 Task: Add the quip docs related list component in the site builder.
Action: Mouse moved to (1038, 80)
Screenshot: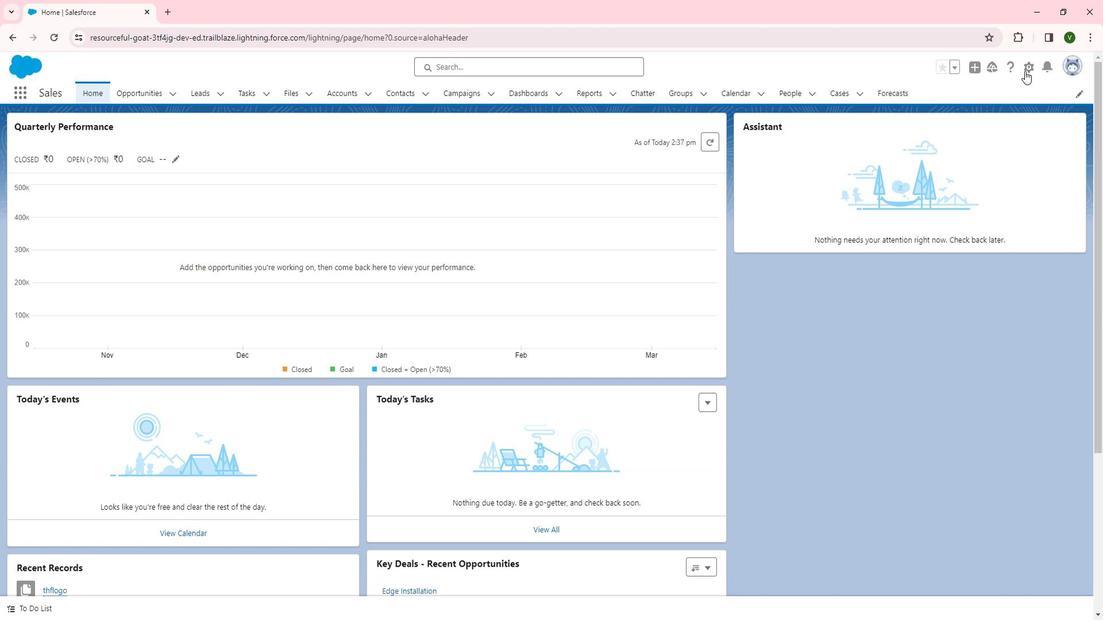 
Action: Mouse pressed left at (1038, 80)
Screenshot: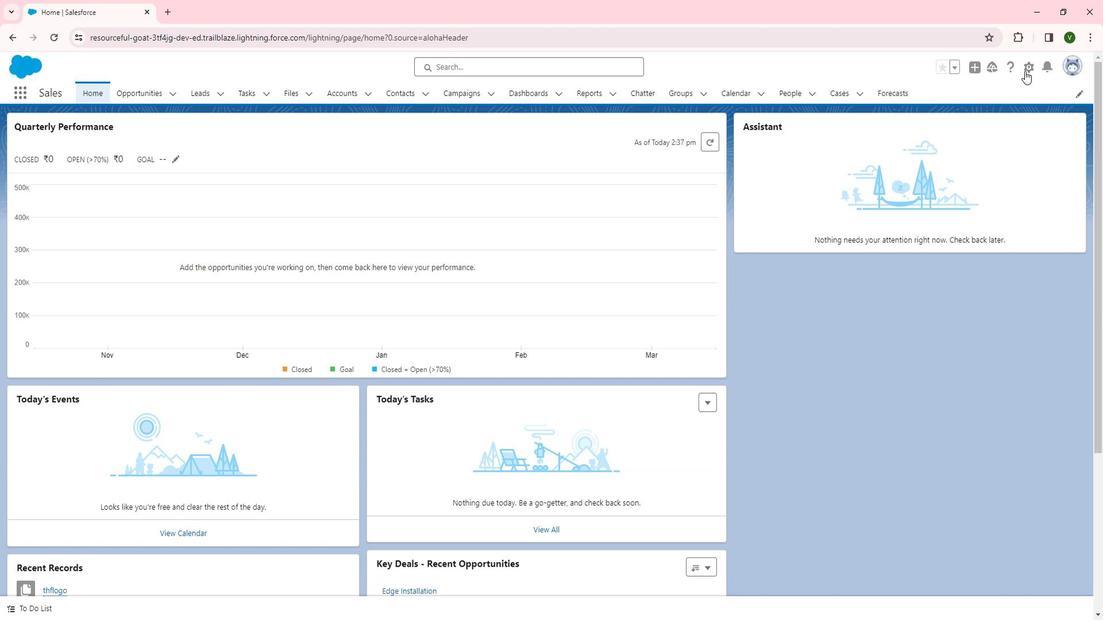 
Action: Mouse moved to (979, 121)
Screenshot: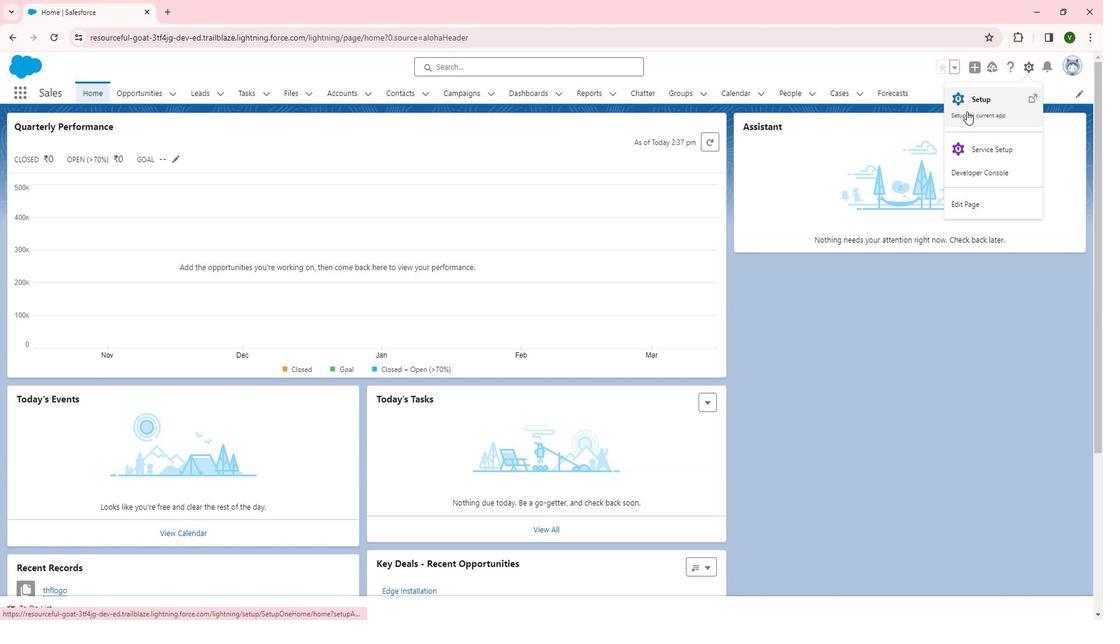 
Action: Mouse pressed left at (979, 121)
Screenshot: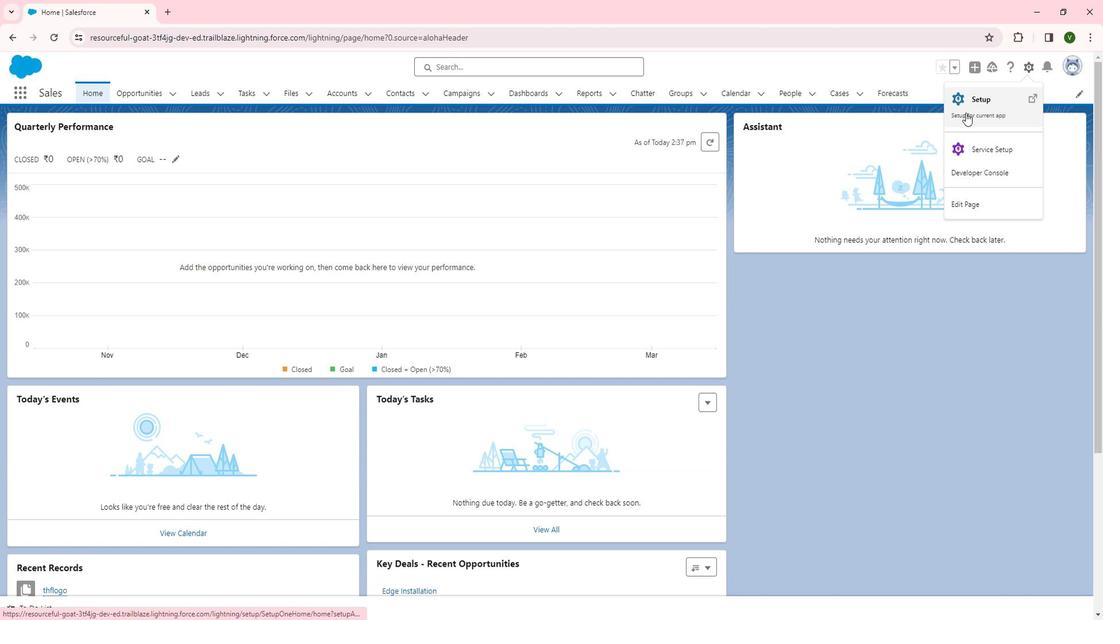 
Action: Mouse moved to (73, 324)
Screenshot: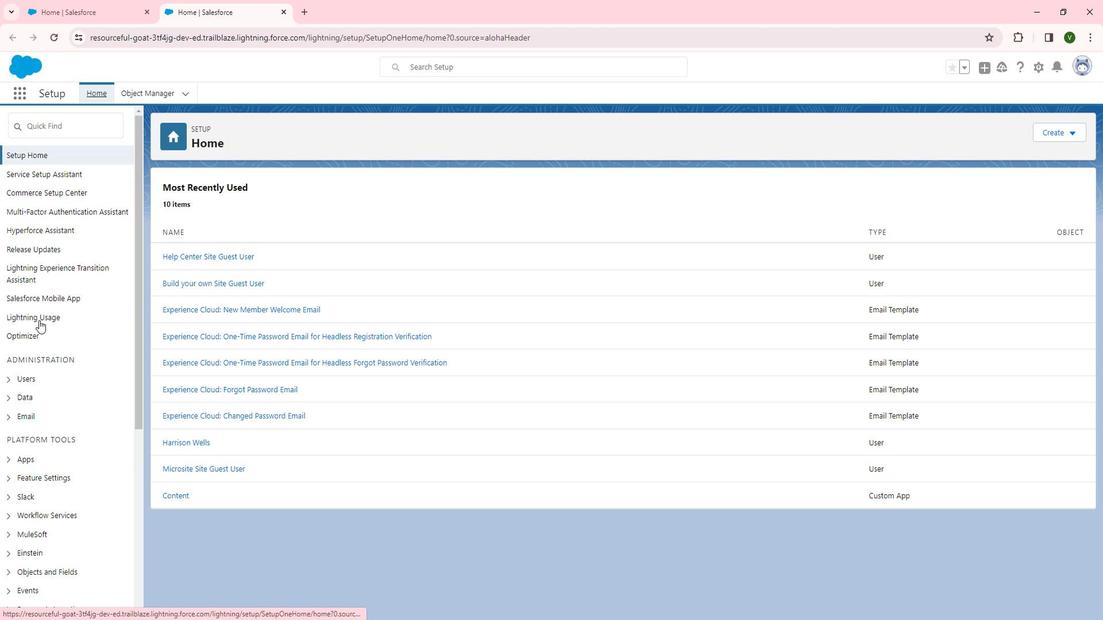 
Action: Mouse scrolled (73, 323) with delta (0, 0)
Screenshot: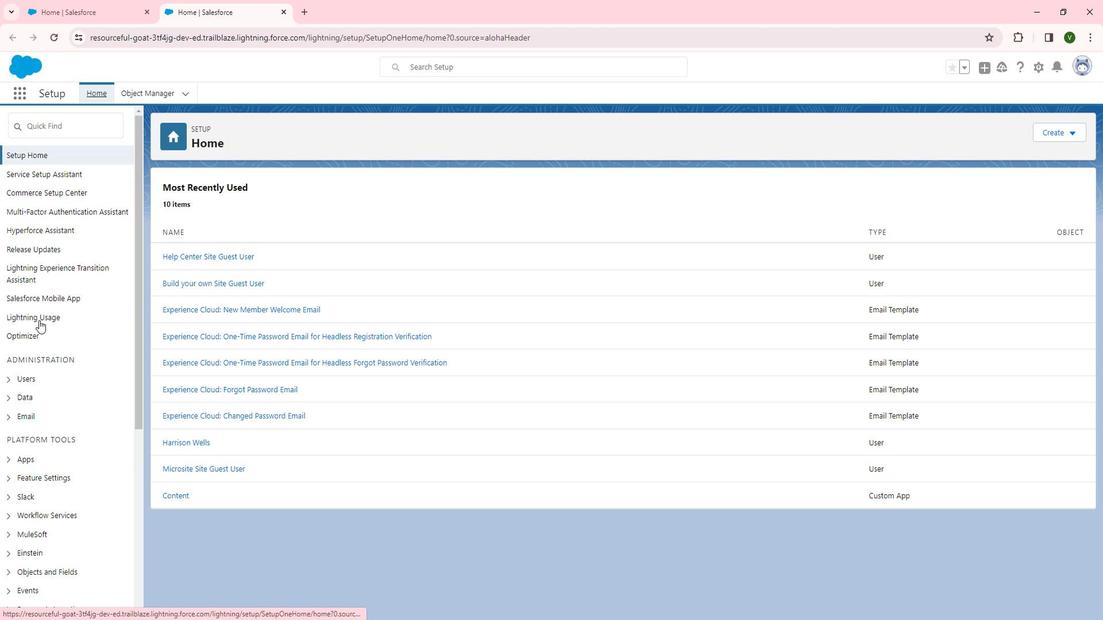 
Action: Mouse moved to (187, 317)
Screenshot: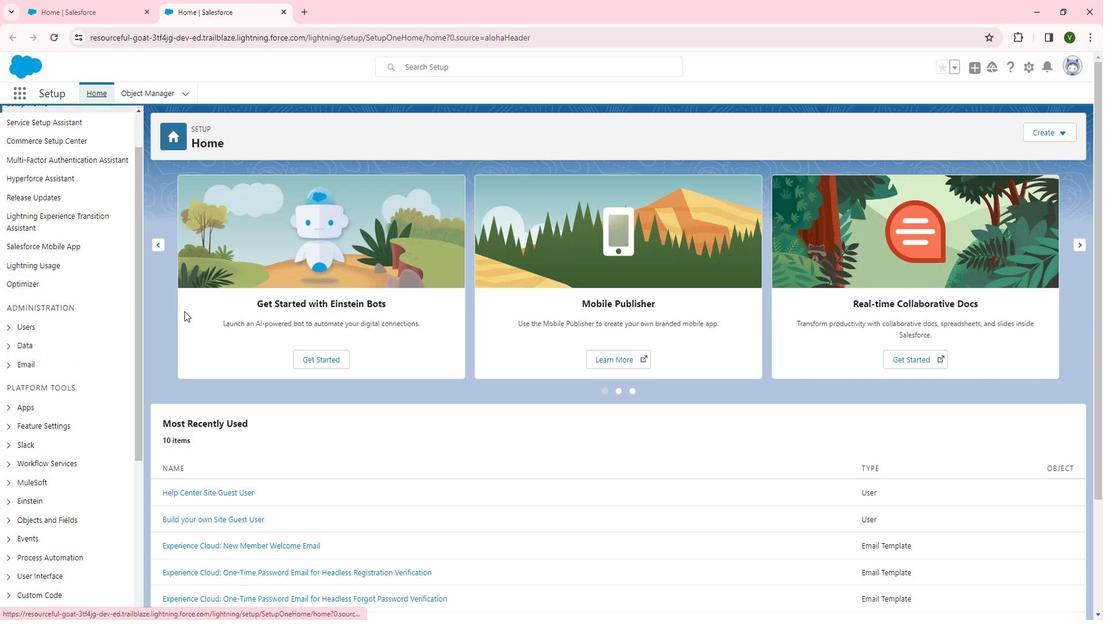 
Action: Mouse scrolled (187, 317) with delta (0, 0)
Screenshot: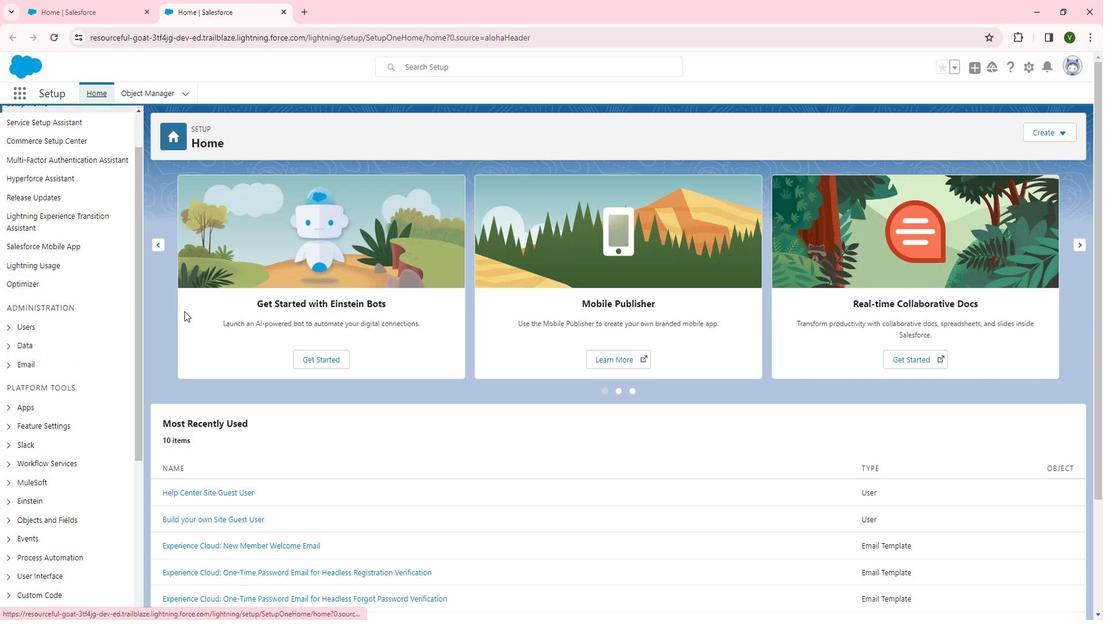 
Action: Mouse moved to (63, 386)
Screenshot: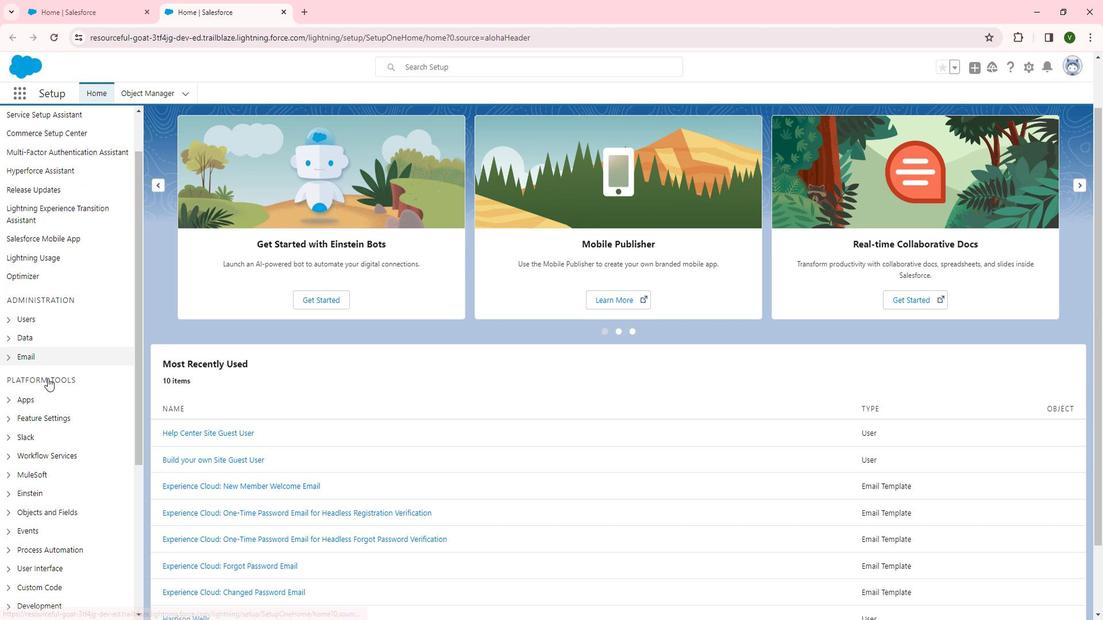 
Action: Mouse scrolled (63, 386) with delta (0, 0)
Screenshot: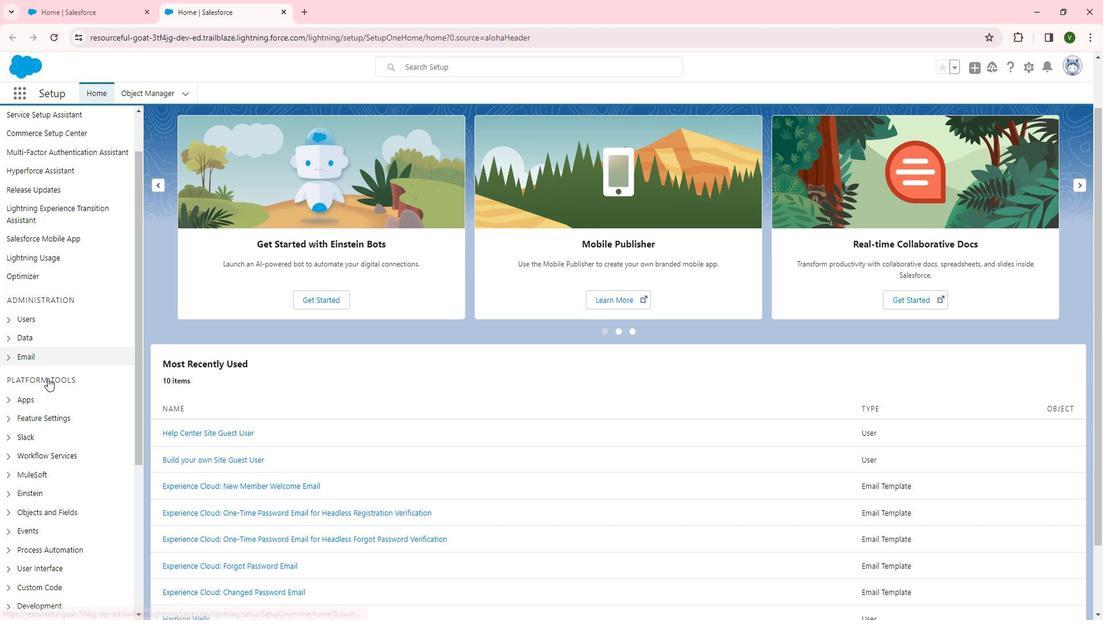 
Action: Mouse scrolled (63, 386) with delta (0, 0)
Screenshot: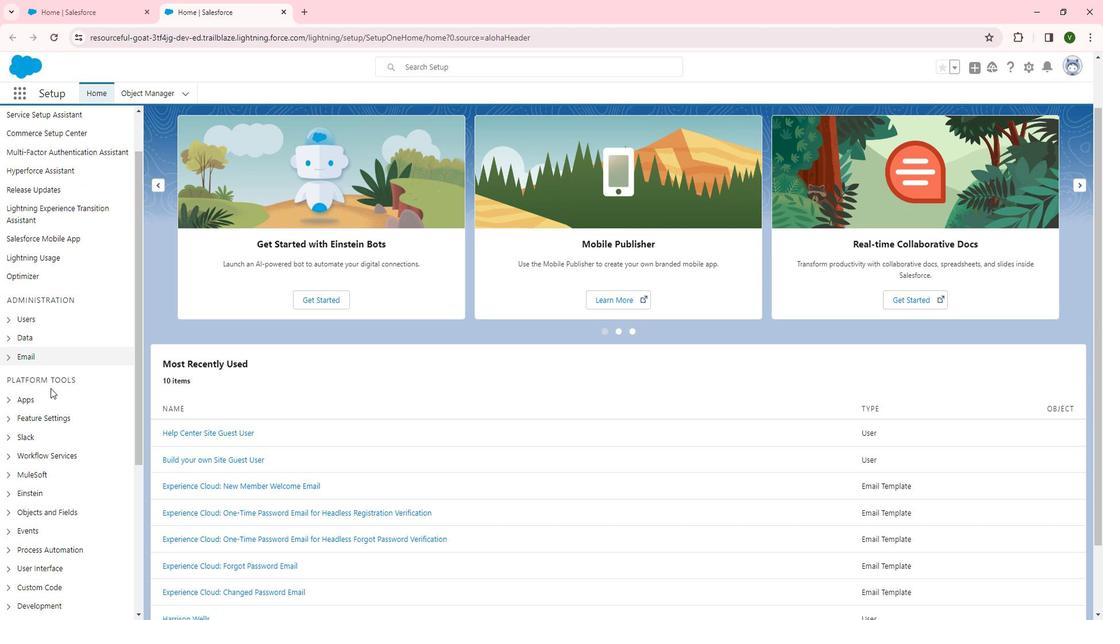 
Action: Mouse scrolled (63, 386) with delta (0, 0)
Screenshot: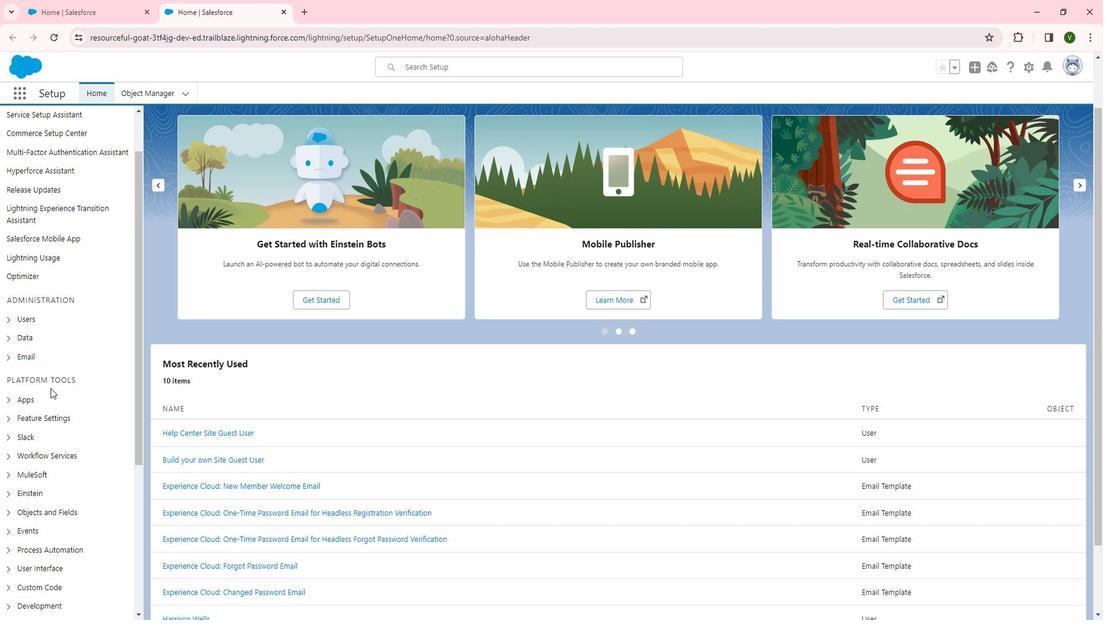 
Action: Mouse moved to (62, 240)
Screenshot: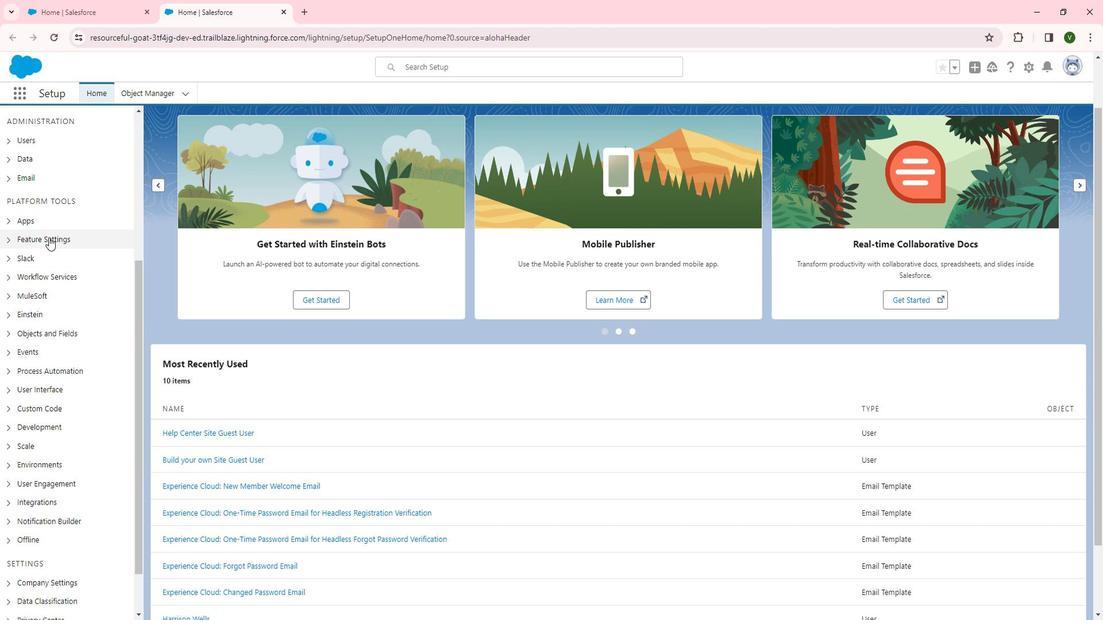 
Action: Mouse pressed left at (62, 240)
Screenshot: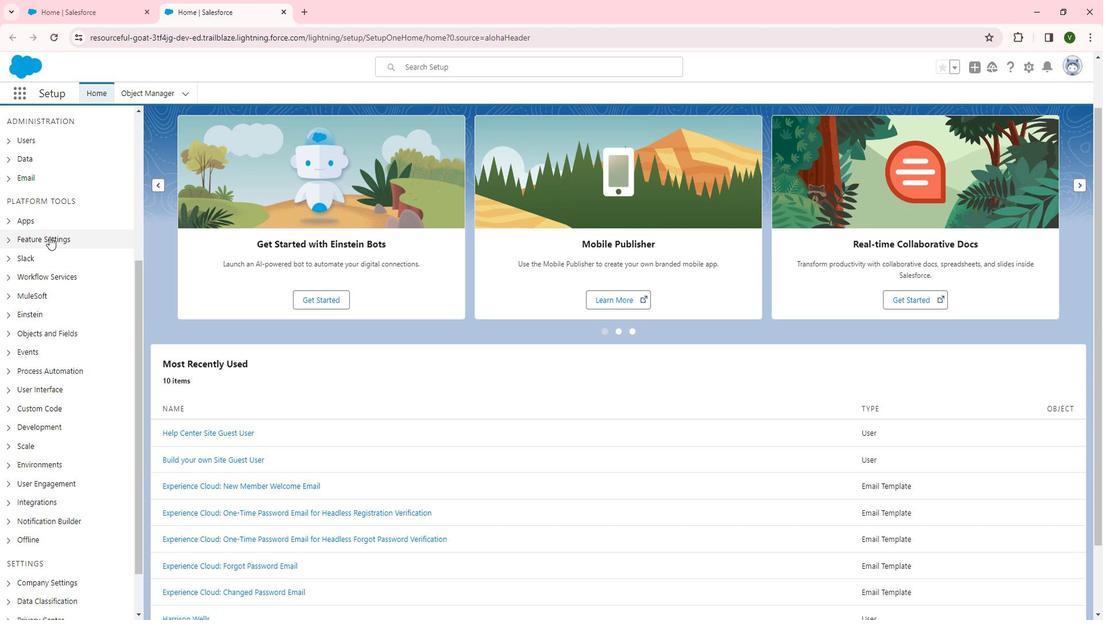 
Action: Mouse moved to (71, 331)
Screenshot: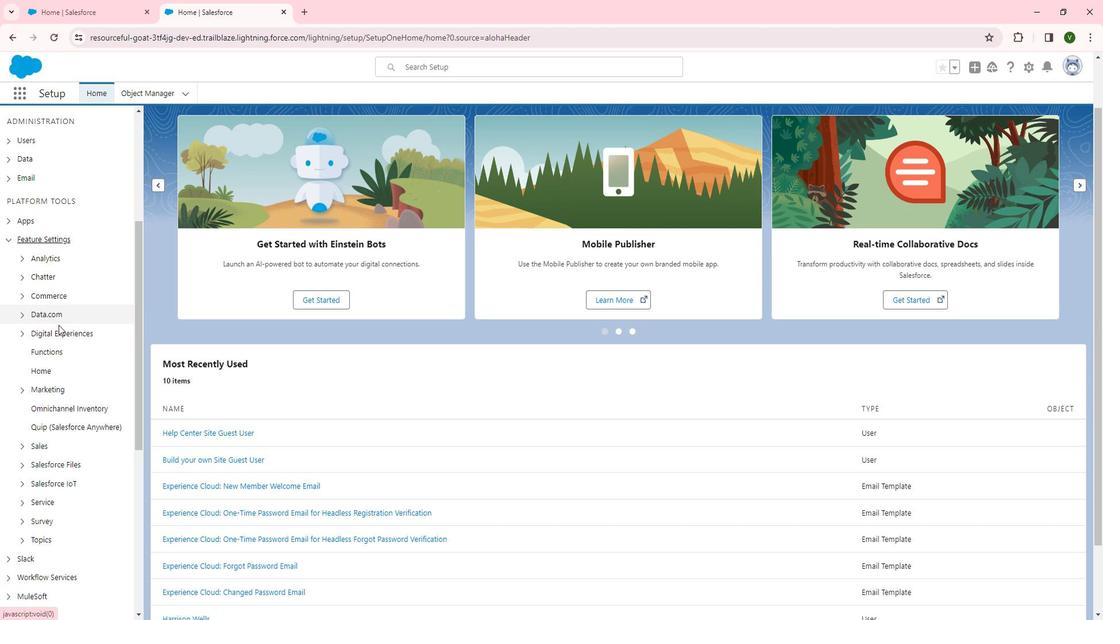 
Action: Mouse pressed left at (71, 331)
Screenshot: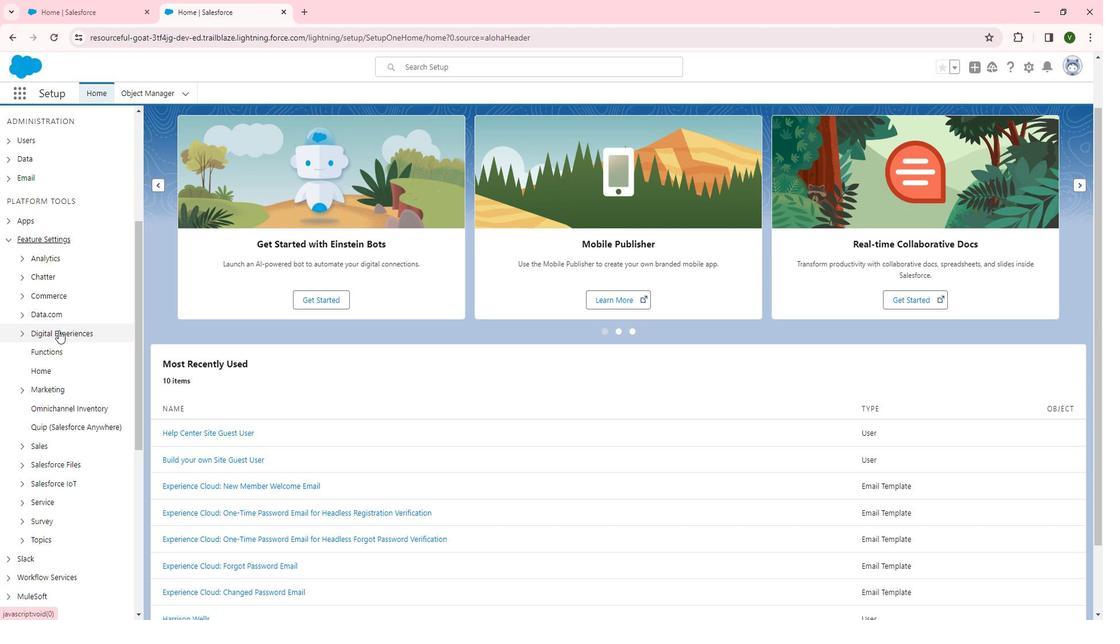 
Action: Mouse moved to (66, 347)
Screenshot: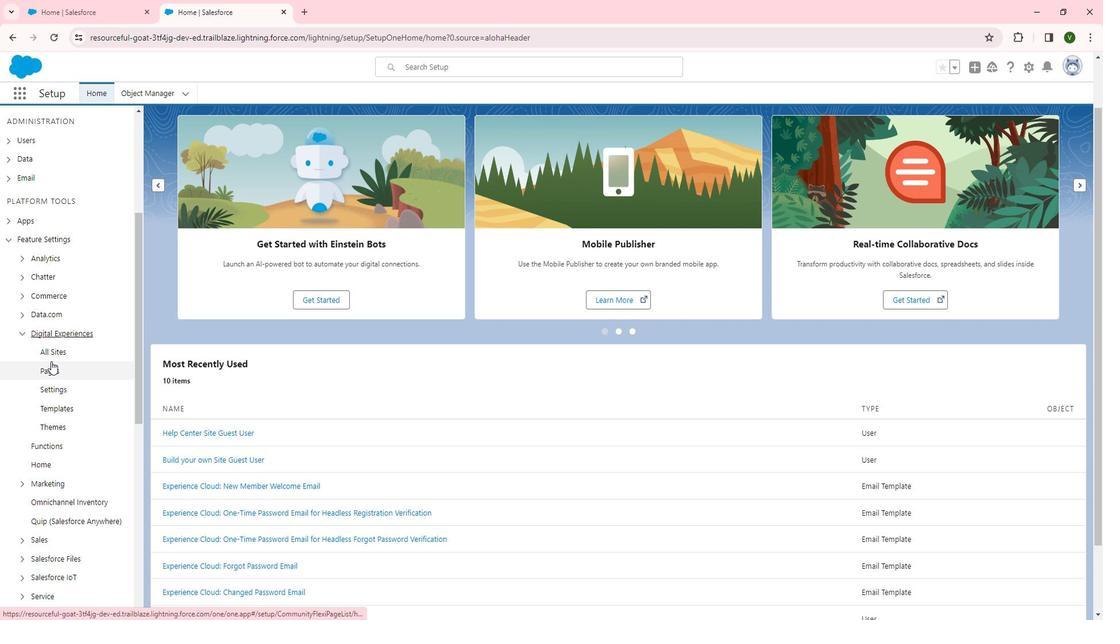 
Action: Mouse pressed left at (66, 347)
Screenshot: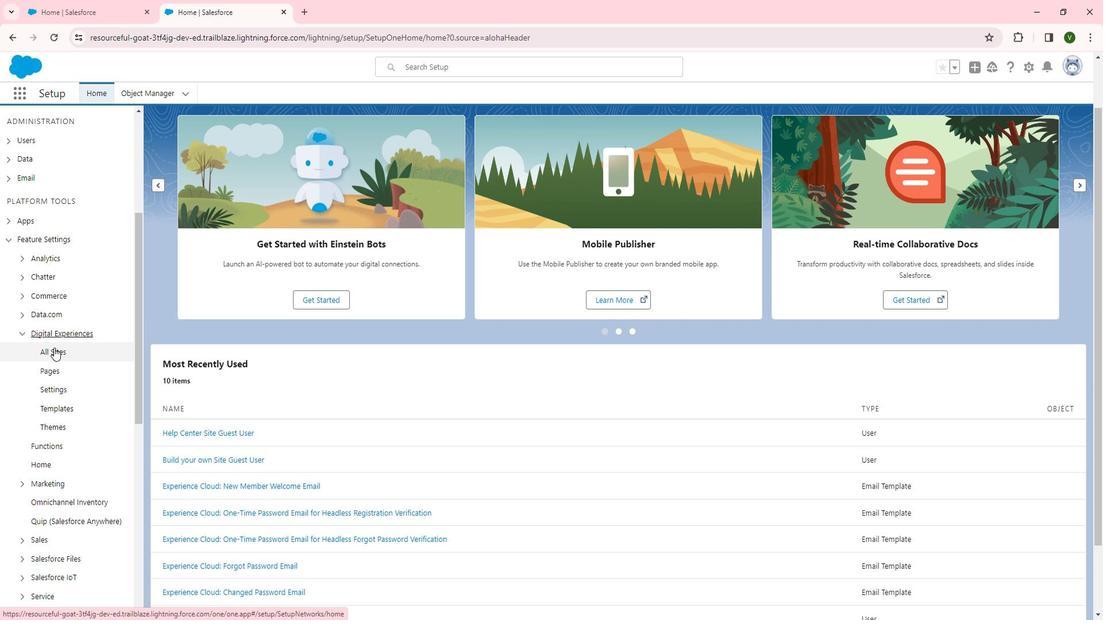 
Action: Mouse moved to (204, 307)
Screenshot: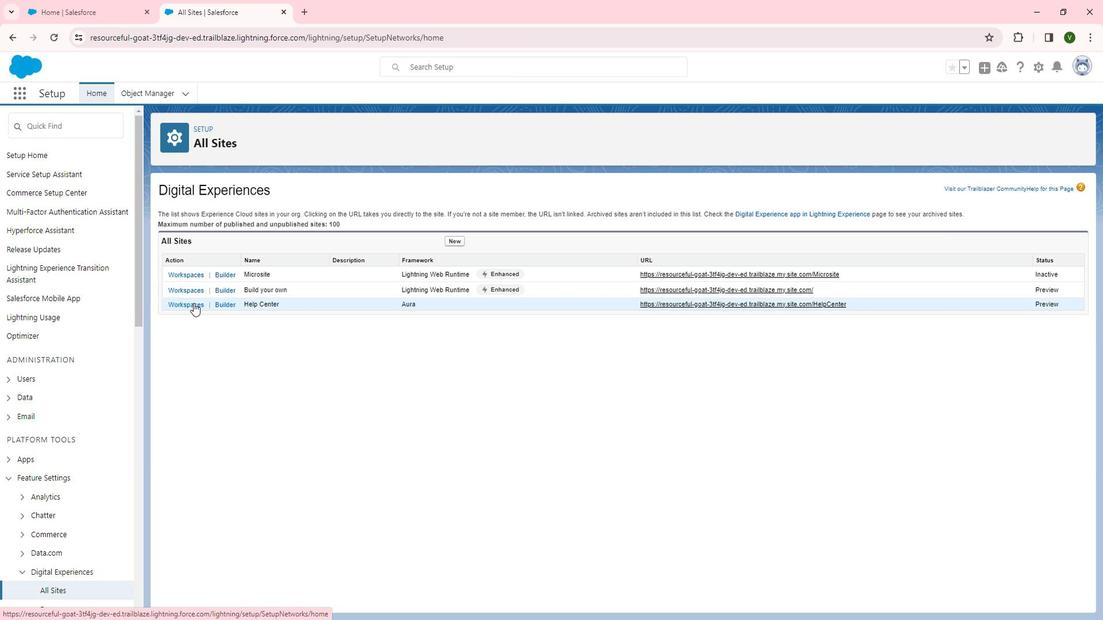 
Action: Mouse pressed left at (204, 307)
Screenshot: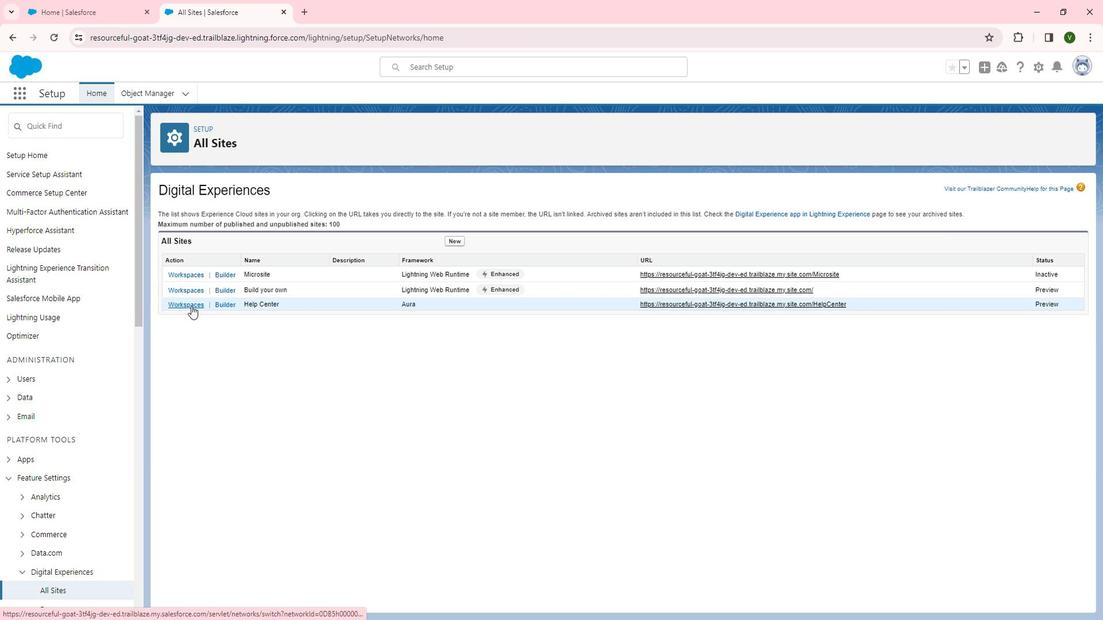 
Action: Mouse moved to (121, 236)
Screenshot: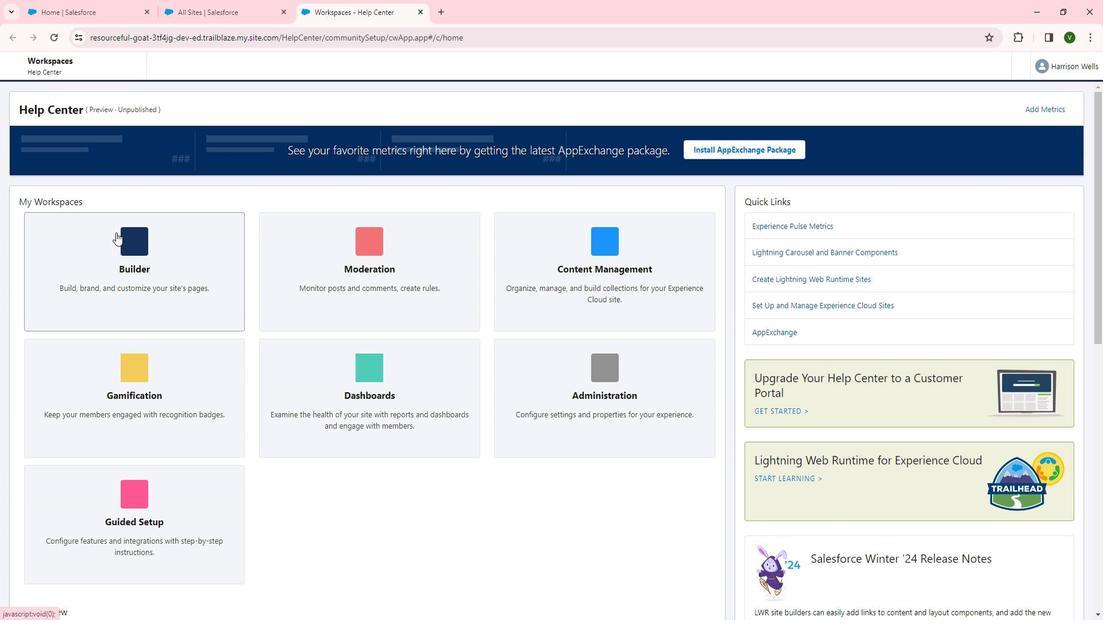 
Action: Mouse pressed left at (121, 236)
Screenshot: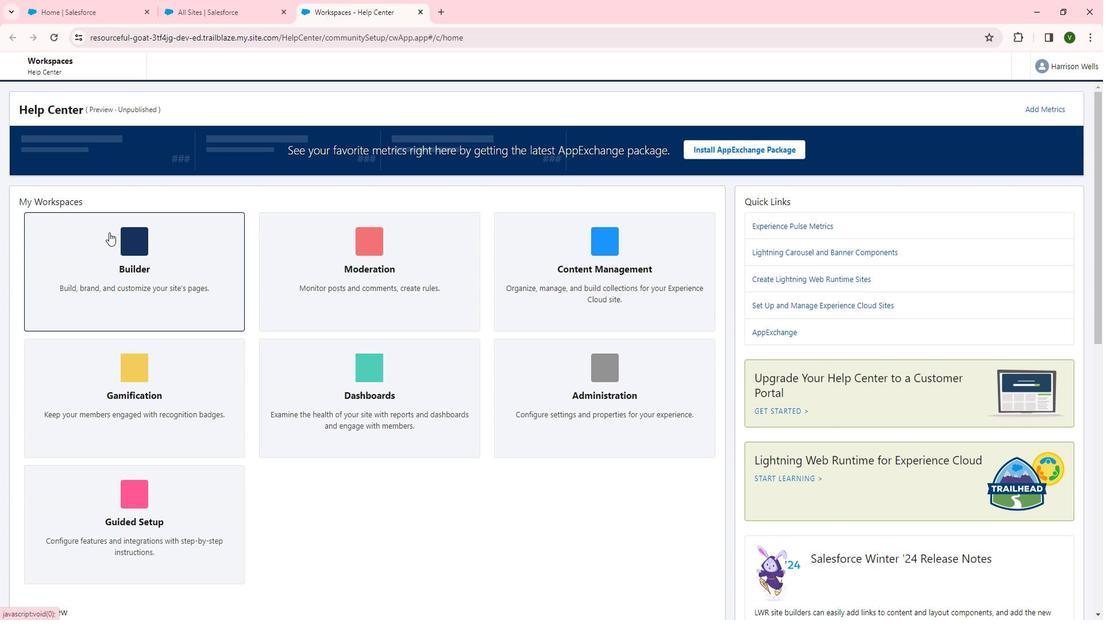 
Action: Mouse moved to (41, 129)
Screenshot: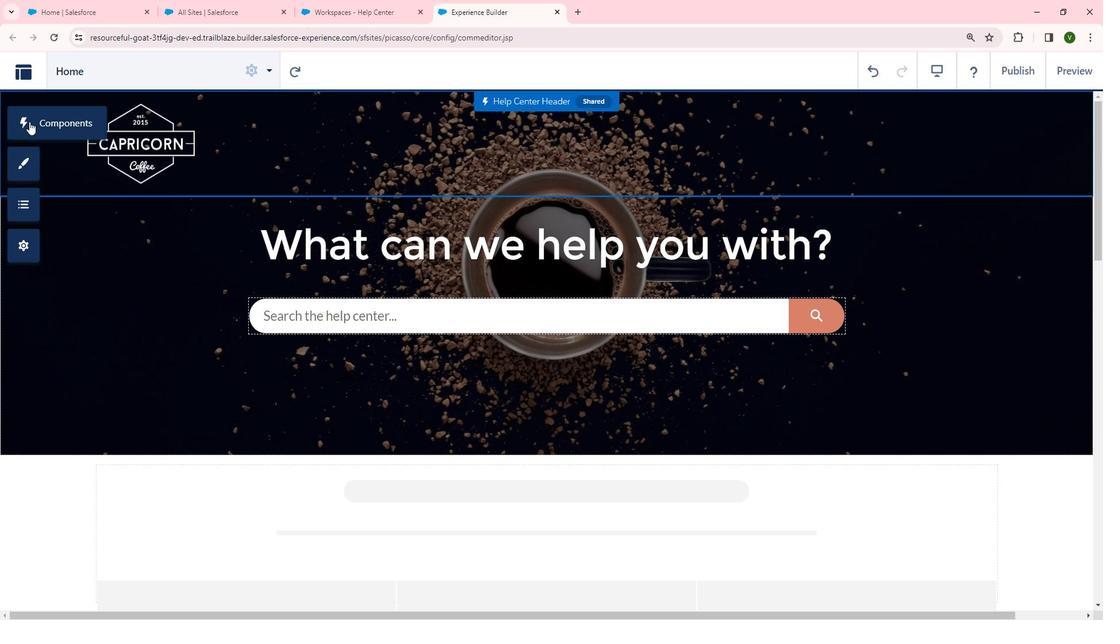 
Action: Mouse pressed left at (41, 129)
Screenshot: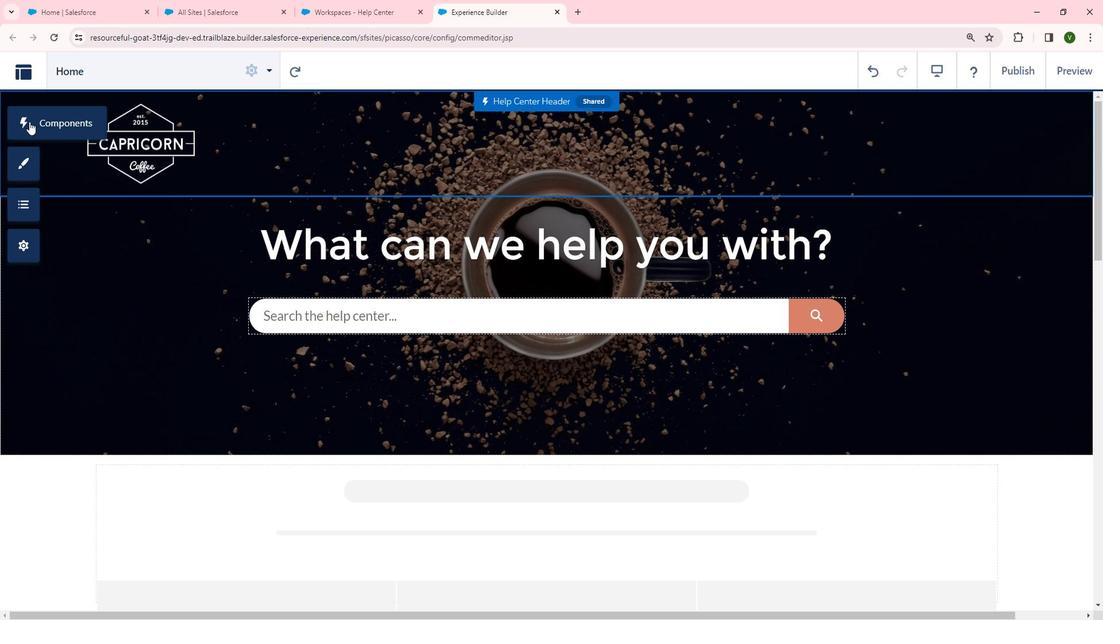 
Action: Mouse moved to (181, 389)
Screenshot: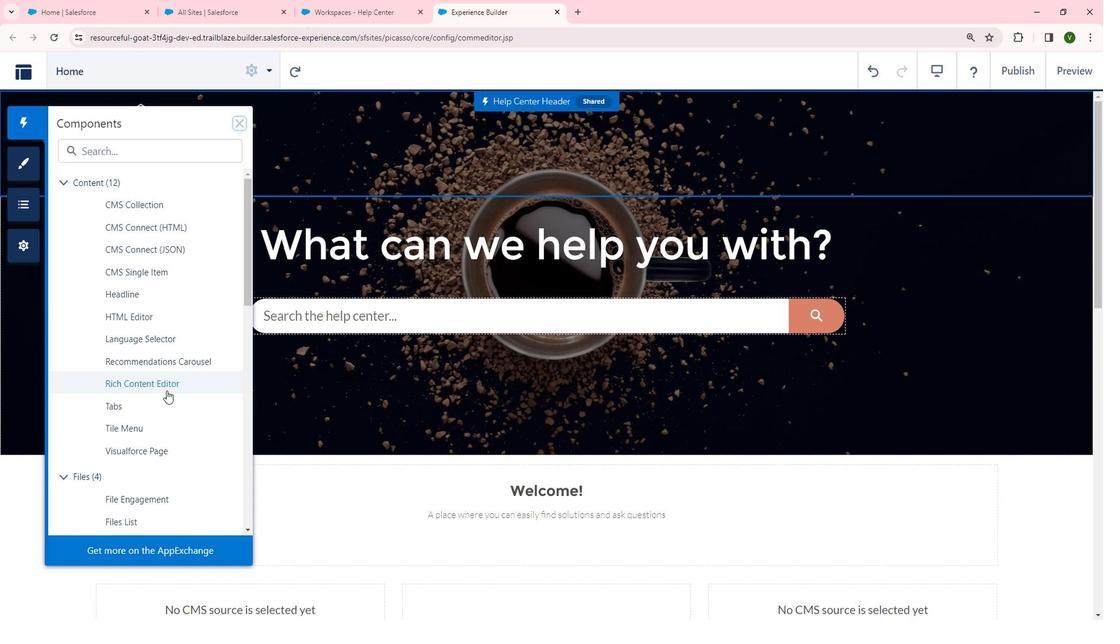 
Action: Mouse scrolled (181, 388) with delta (0, 0)
Screenshot: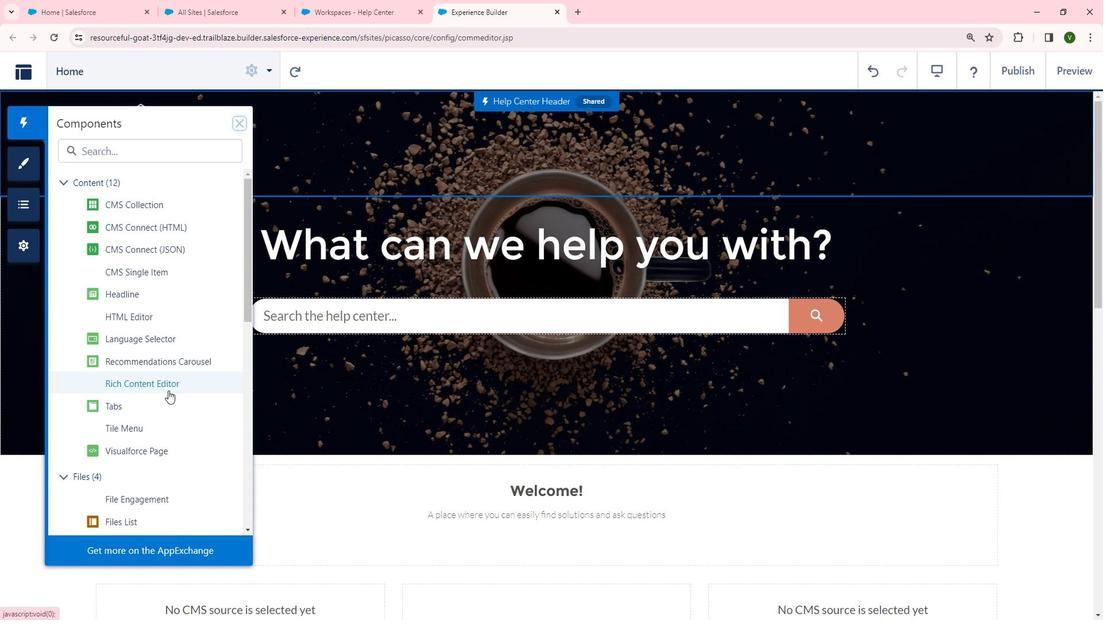 
Action: Mouse scrolled (181, 388) with delta (0, 0)
Screenshot: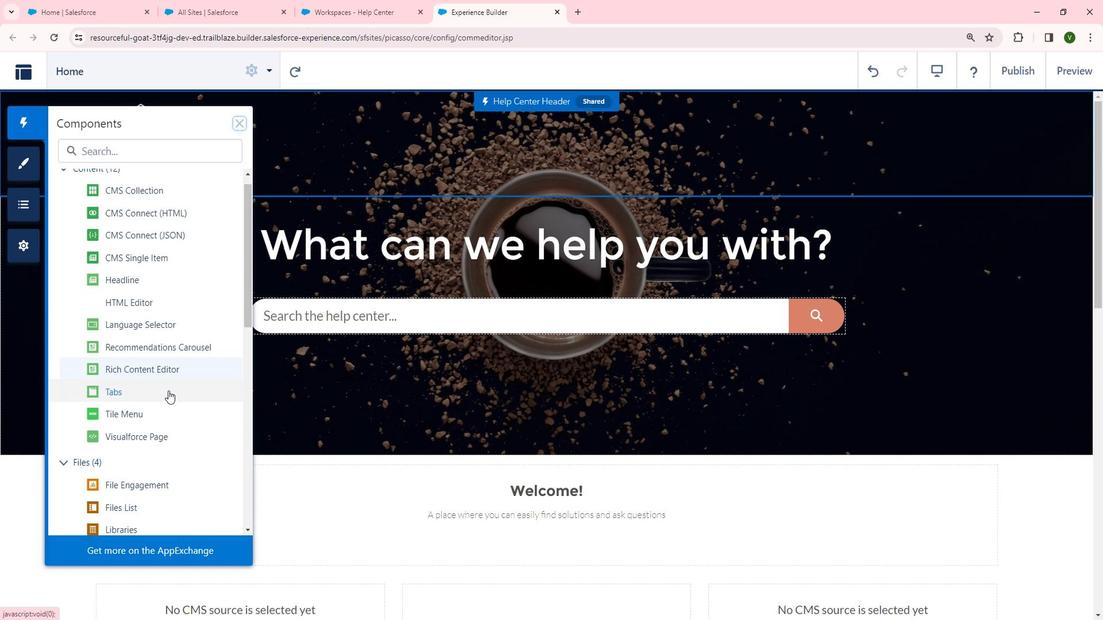 
Action: Mouse scrolled (181, 388) with delta (0, 0)
Screenshot: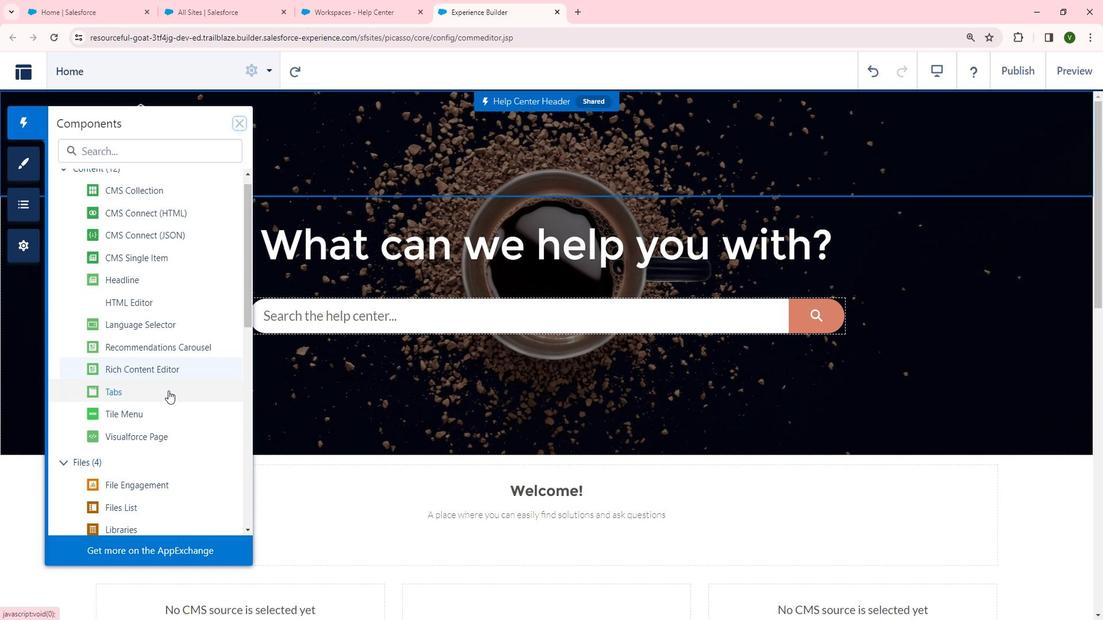 
Action: Mouse moved to (316, 474)
Screenshot: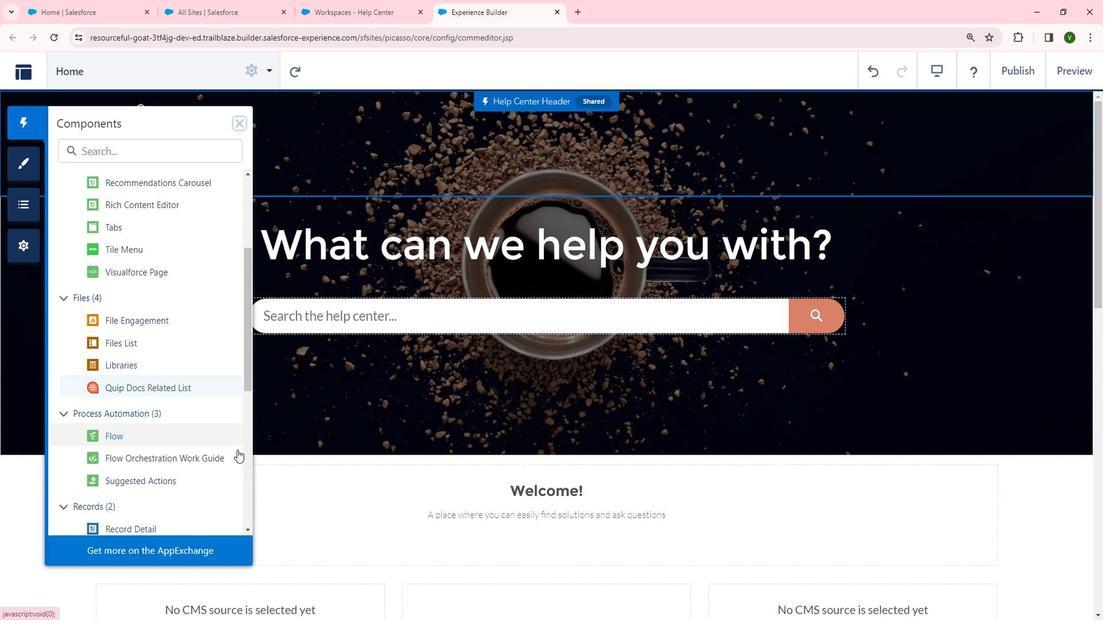 
Action: Mouse scrolled (316, 474) with delta (0, 0)
Screenshot: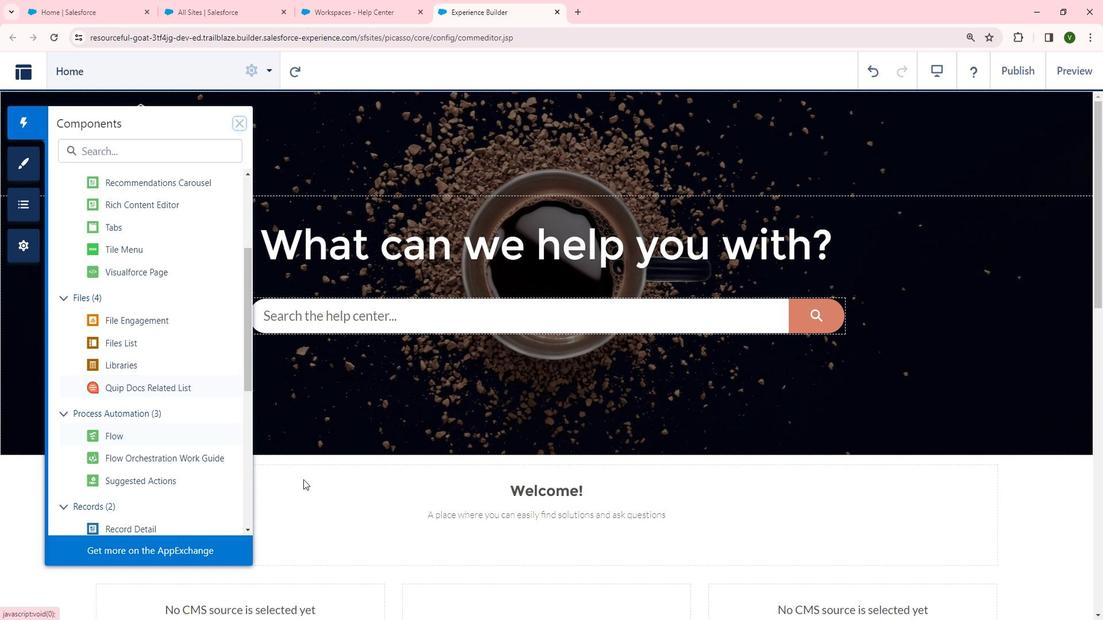
Action: Mouse scrolled (316, 474) with delta (0, 0)
Screenshot: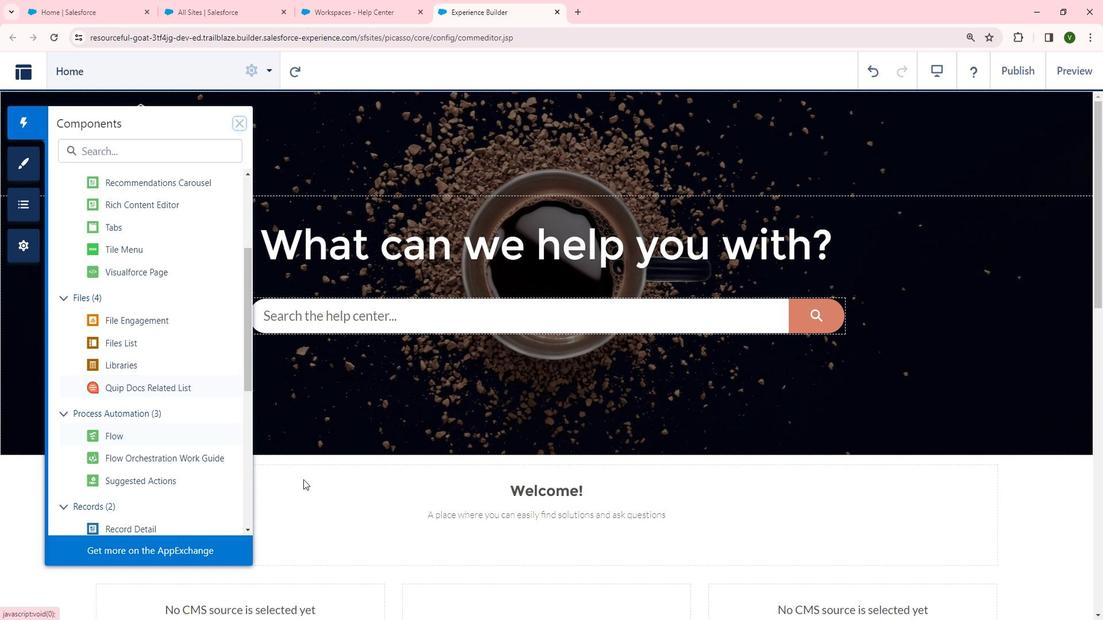 
Action: Mouse scrolled (316, 474) with delta (0, 0)
Screenshot: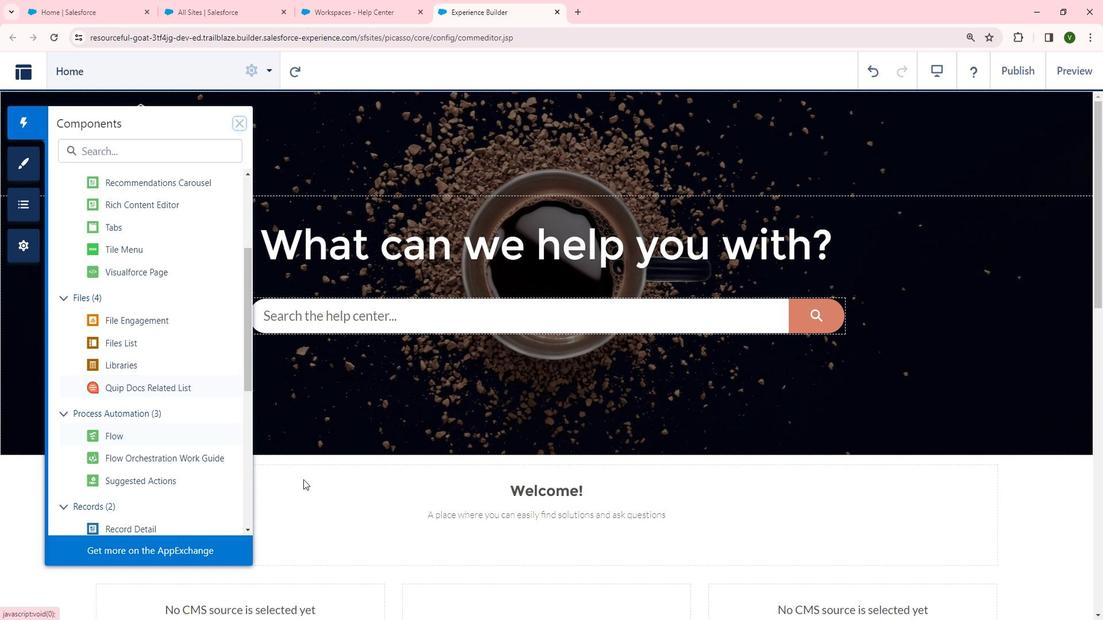 
Action: Mouse scrolled (316, 474) with delta (0, 0)
Screenshot: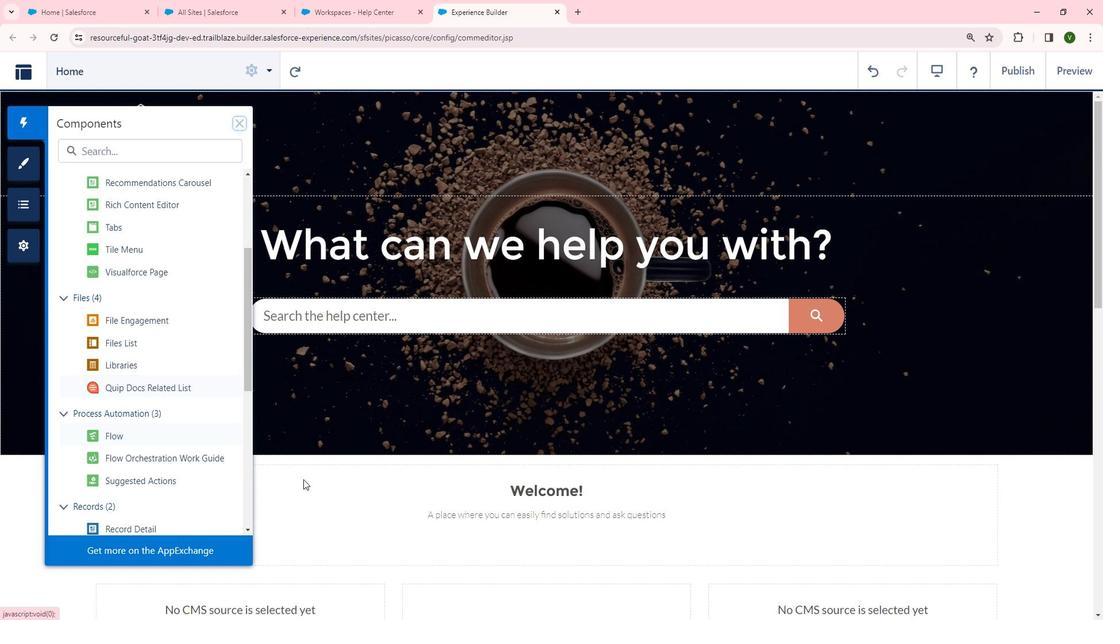 
Action: Mouse scrolled (316, 474) with delta (0, 0)
Screenshot: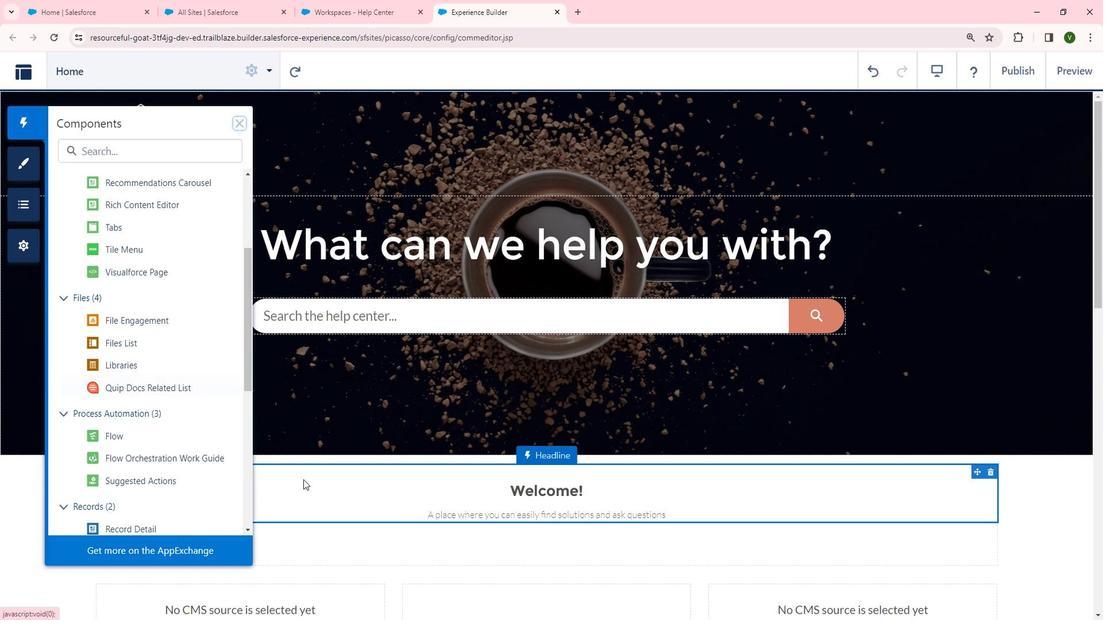 
Action: Mouse scrolled (316, 474) with delta (0, 0)
Screenshot: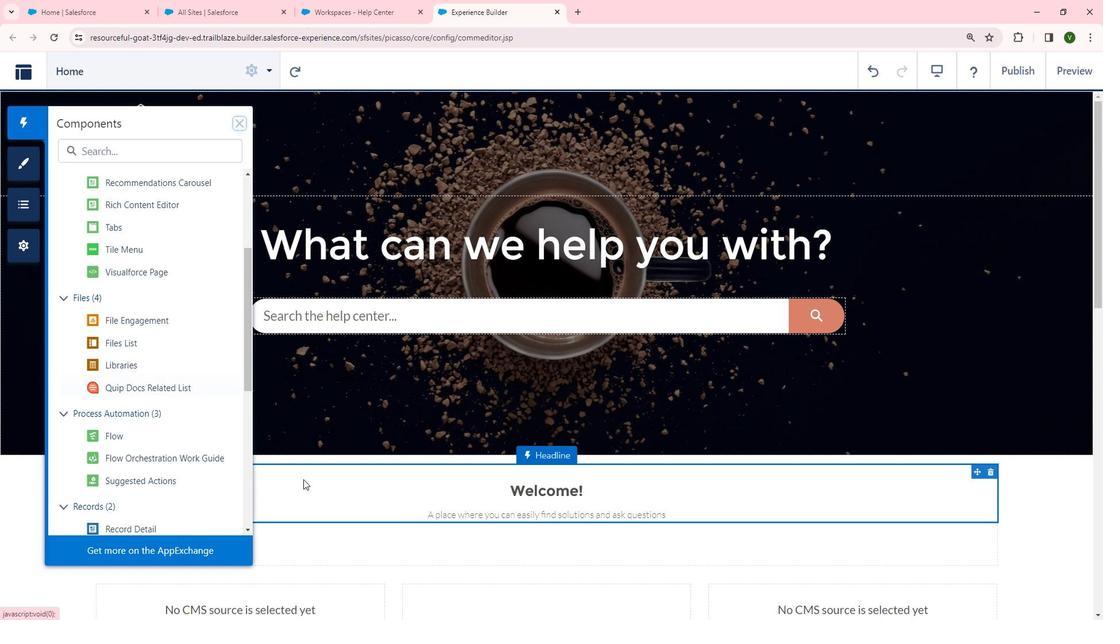 
Action: Mouse moved to (160, 386)
Screenshot: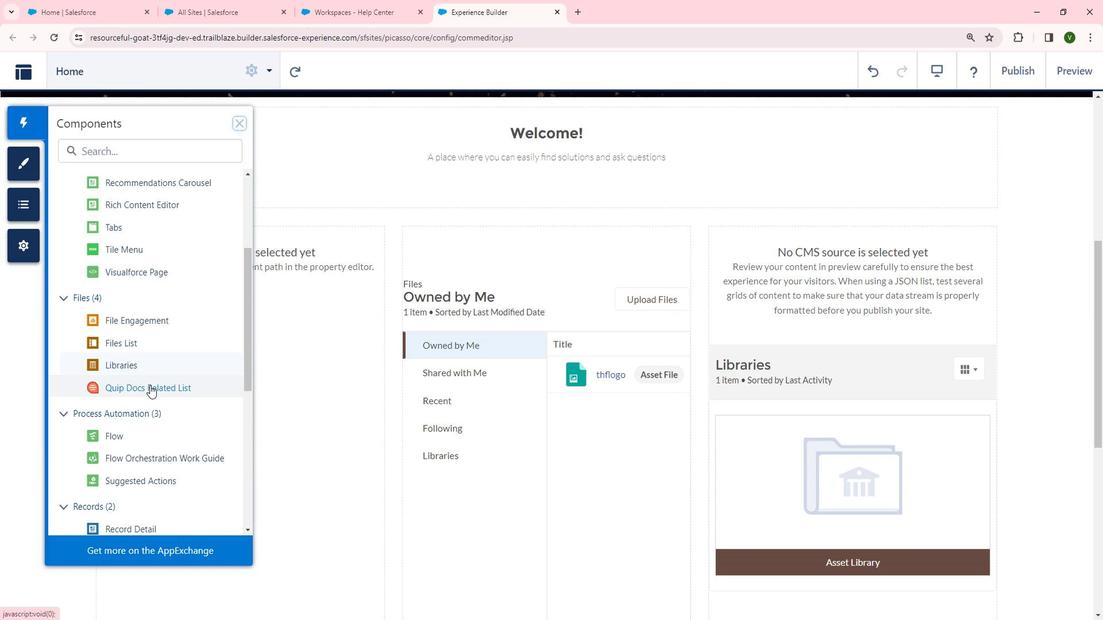 
Action: Mouse pressed left at (160, 386)
Screenshot: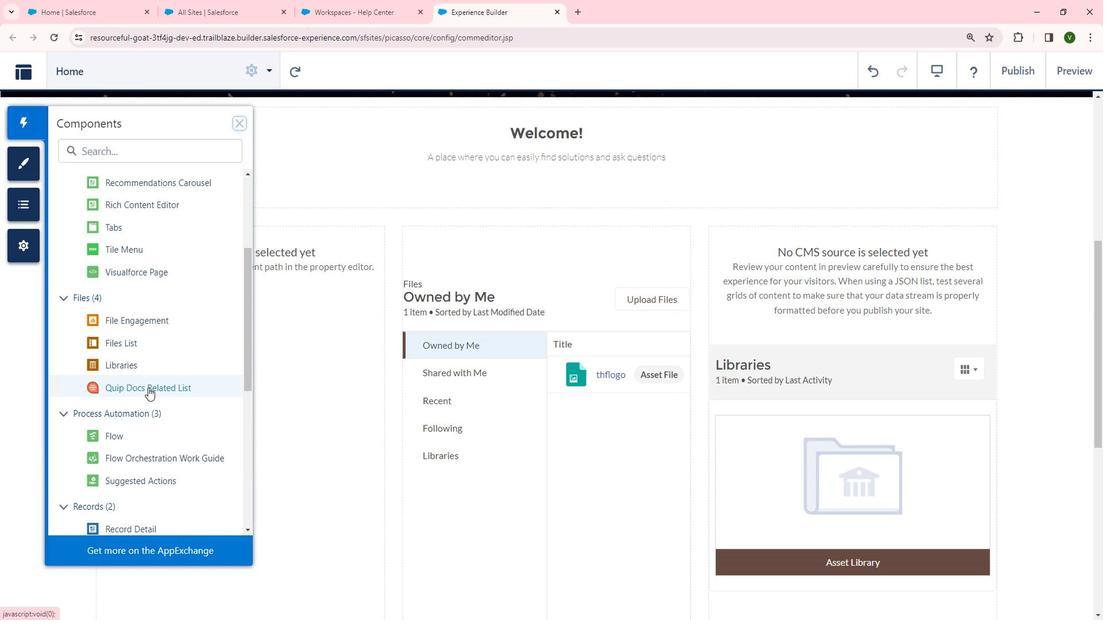 
Action: Mouse moved to (302, 390)
Screenshot: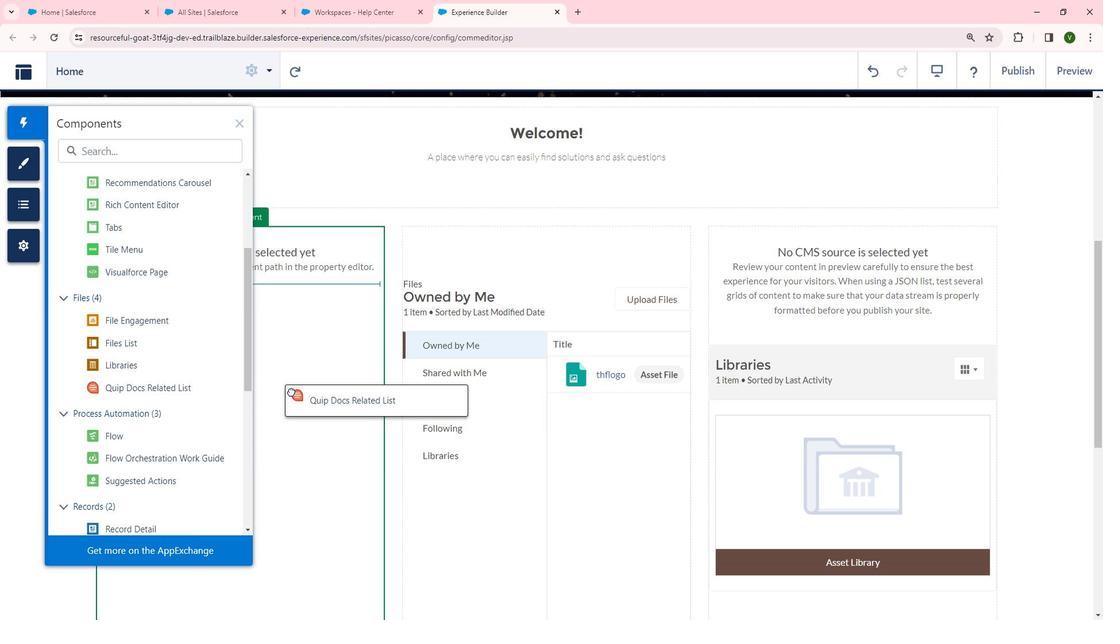 
